 Task: Create a section Galaxy Quest and in the section, add a milestone IT Service Management (ITSM) Implementation in the project BeyondPlan
Action: Mouse moved to (813, 399)
Screenshot: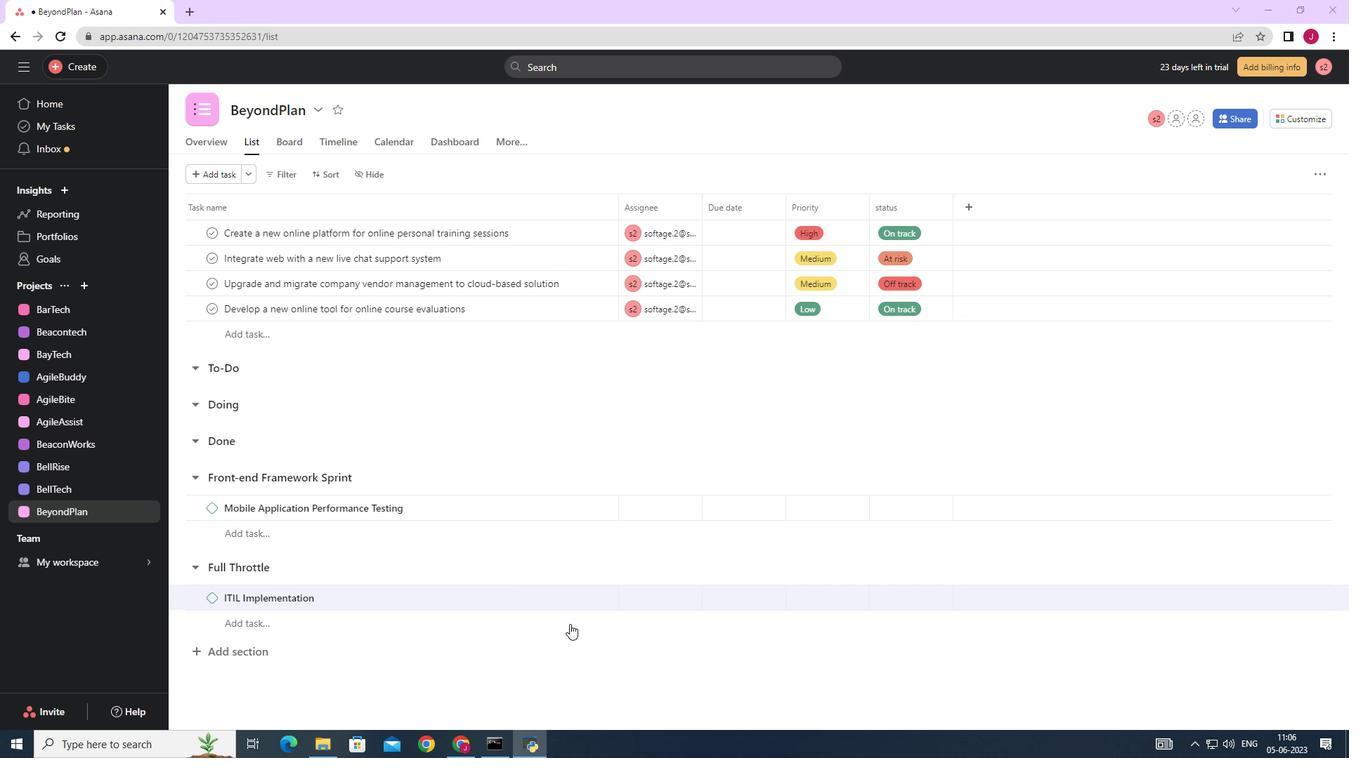 
Action: Mouse scrolled (813, 399) with delta (0, 0)
Screenshot: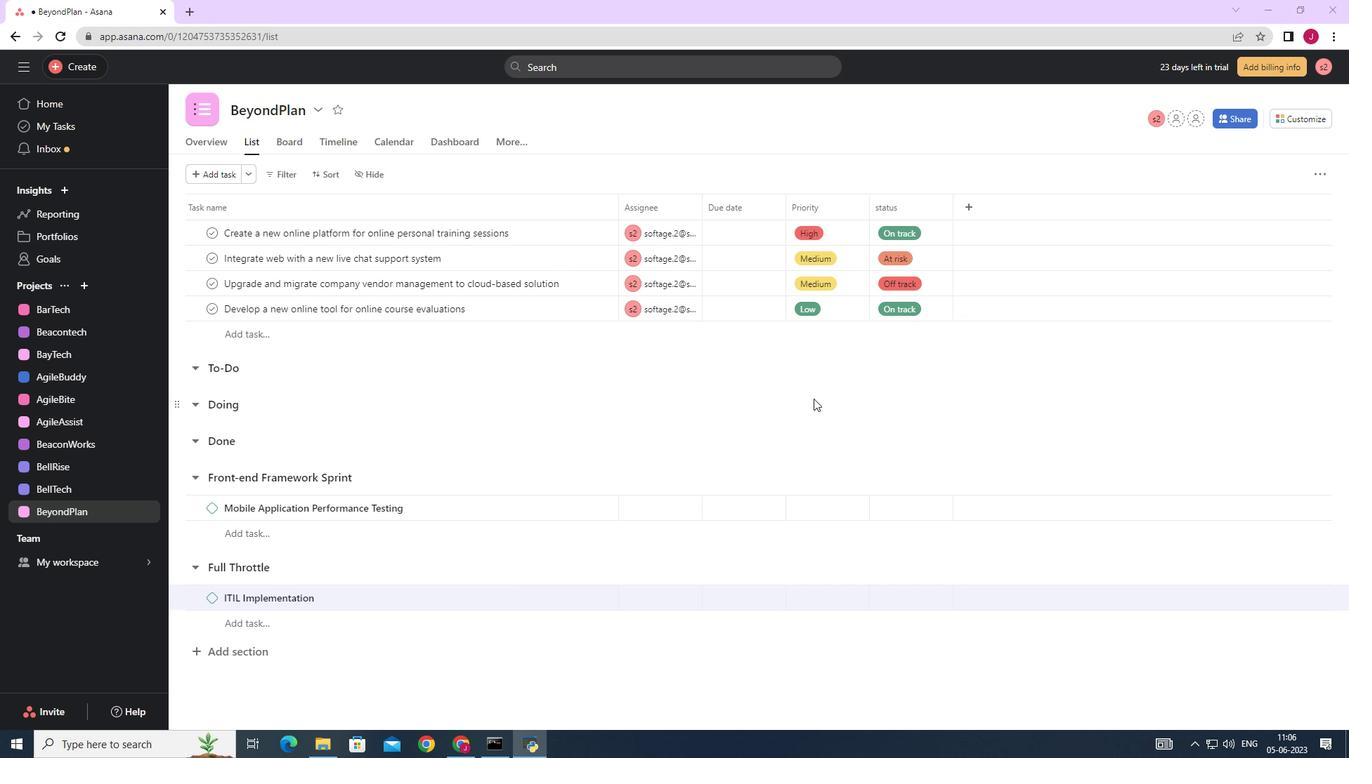 
Action: Mouse scrolled (813, 399) with delta (0, 0)
Screenshot: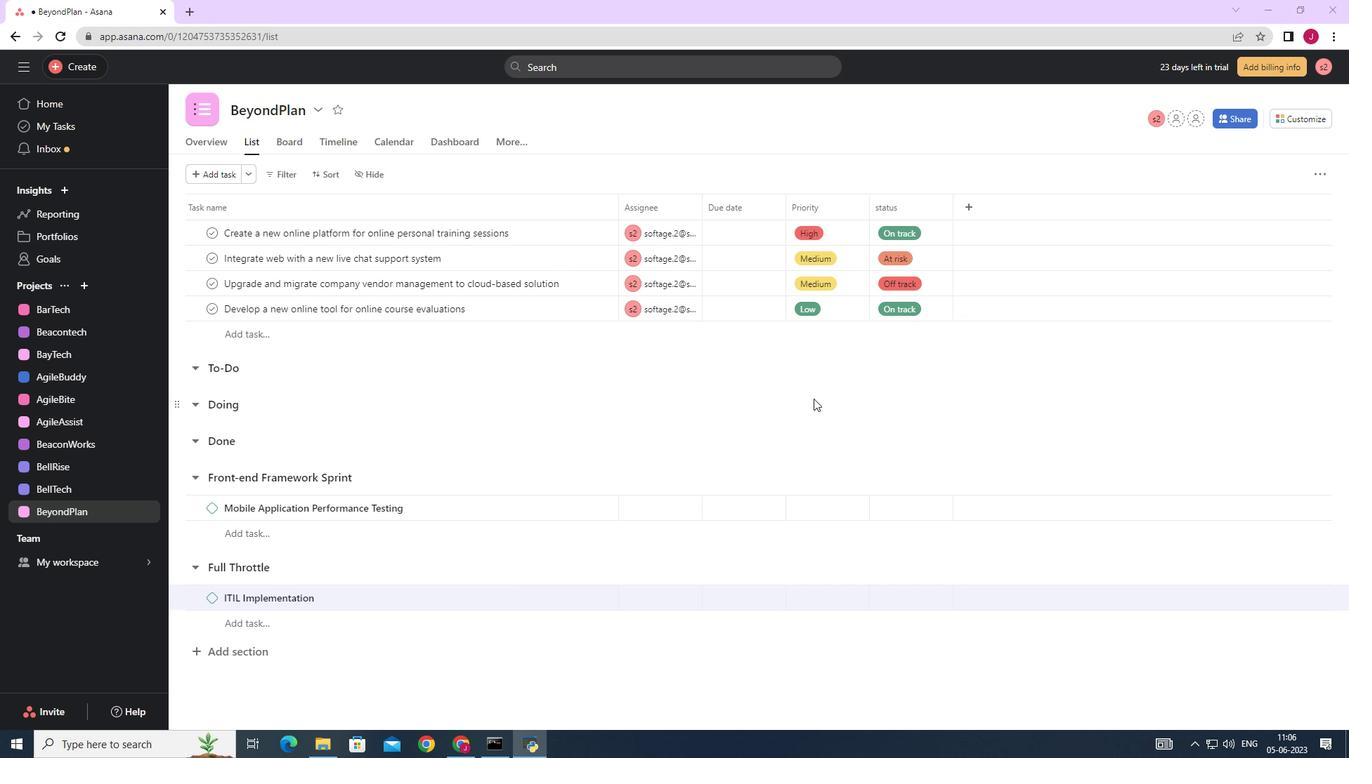 
Action: Mouse scrolled (813, 399) with delta (0, 0)
Screenshot: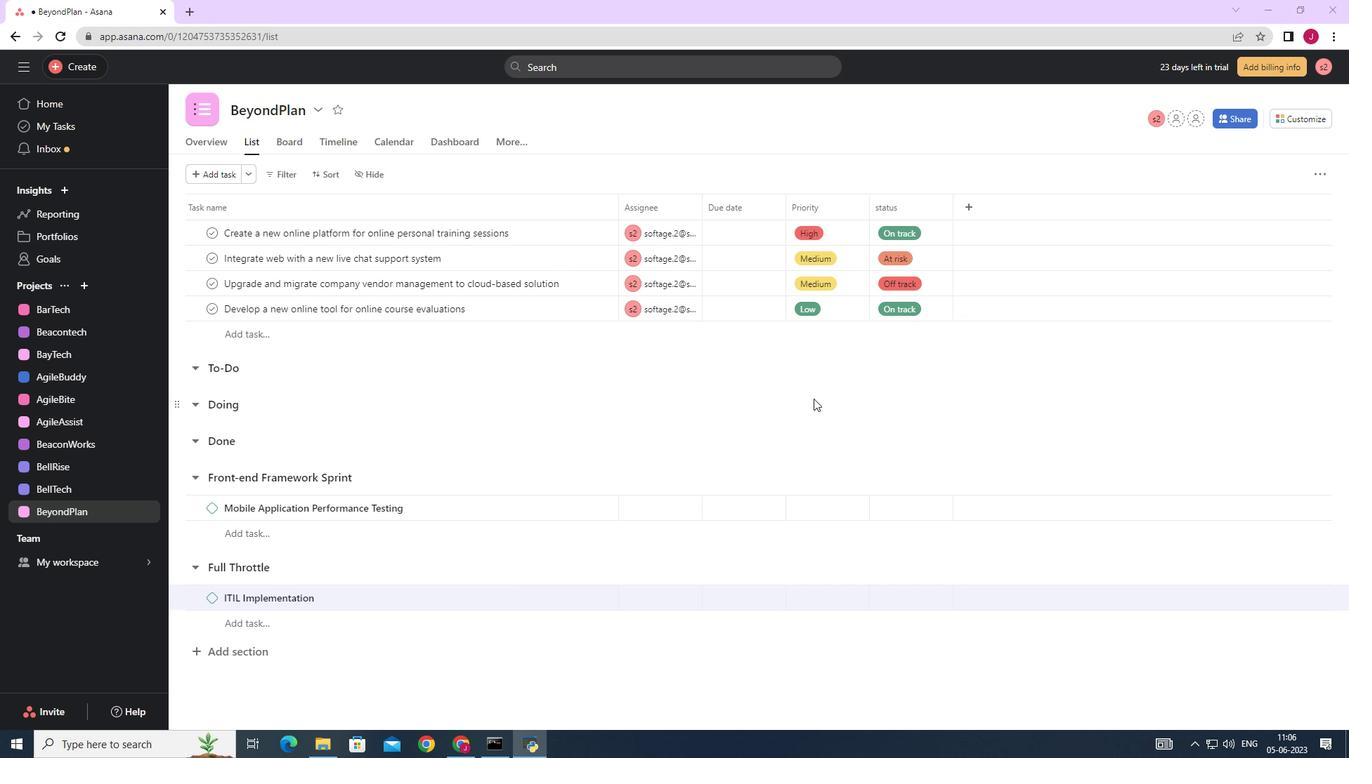 
Action: Mouse scrolled (813, 399) with delta (0, 0)
Screenshot: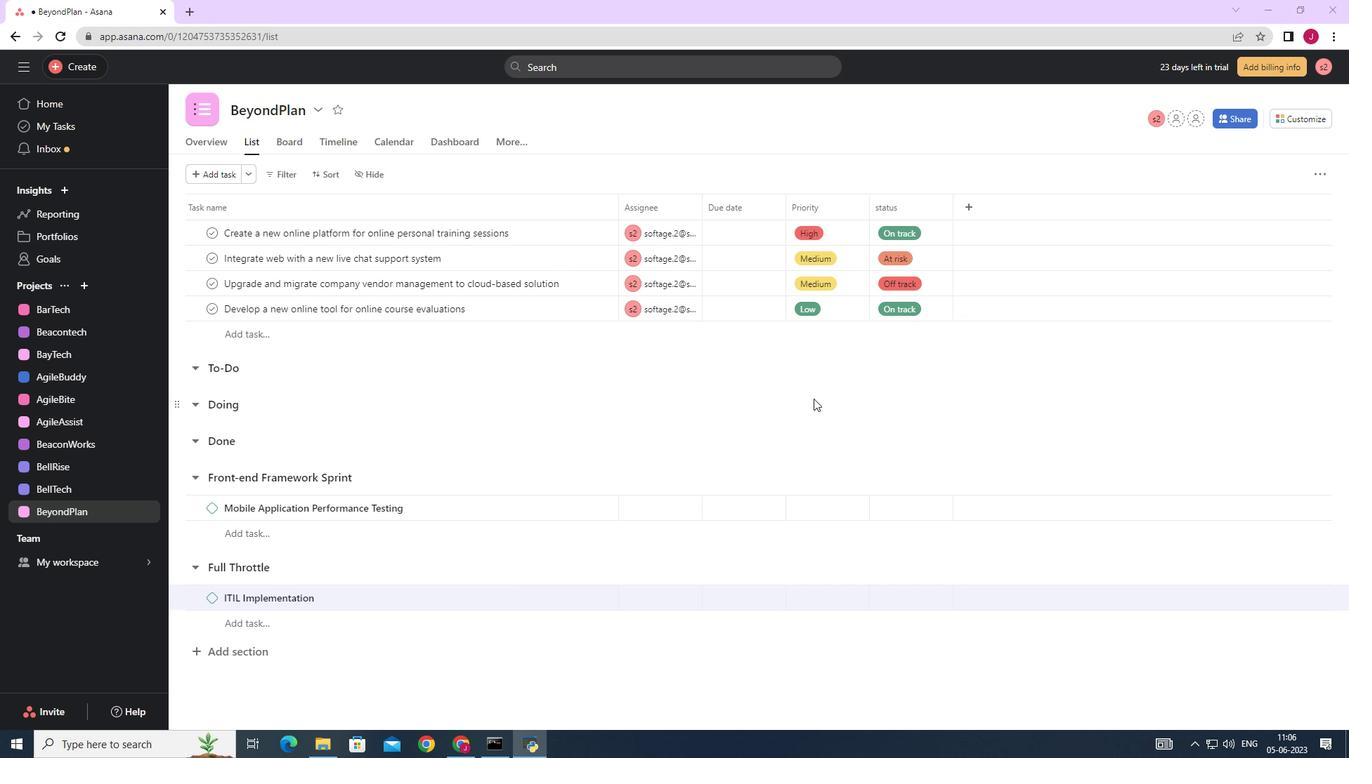 
Action: Mouse moved to (616, 460)
Screenshot: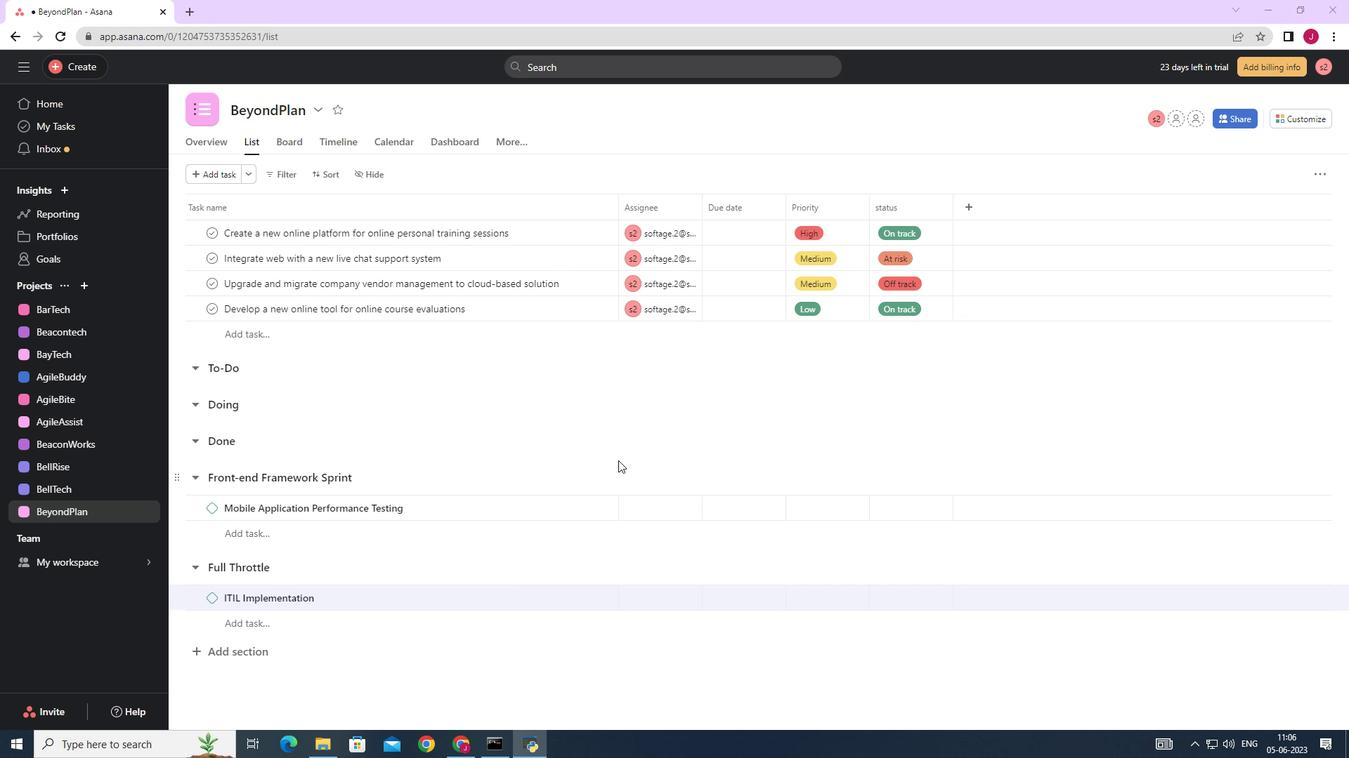 
Action: Mouse scrolled (617, 460) with delta (0, 0)
Screenshot: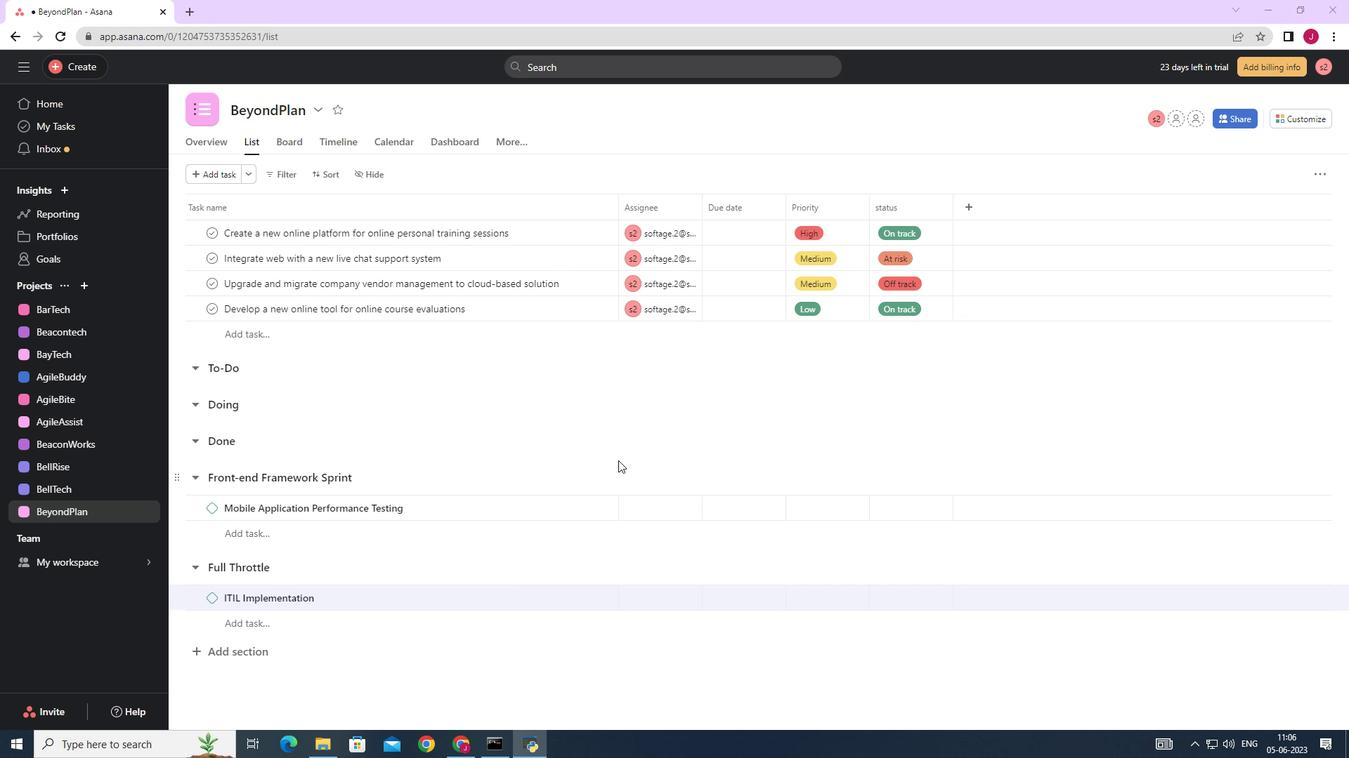 
Action: Mouse moved to (615, 460)
Screenshot: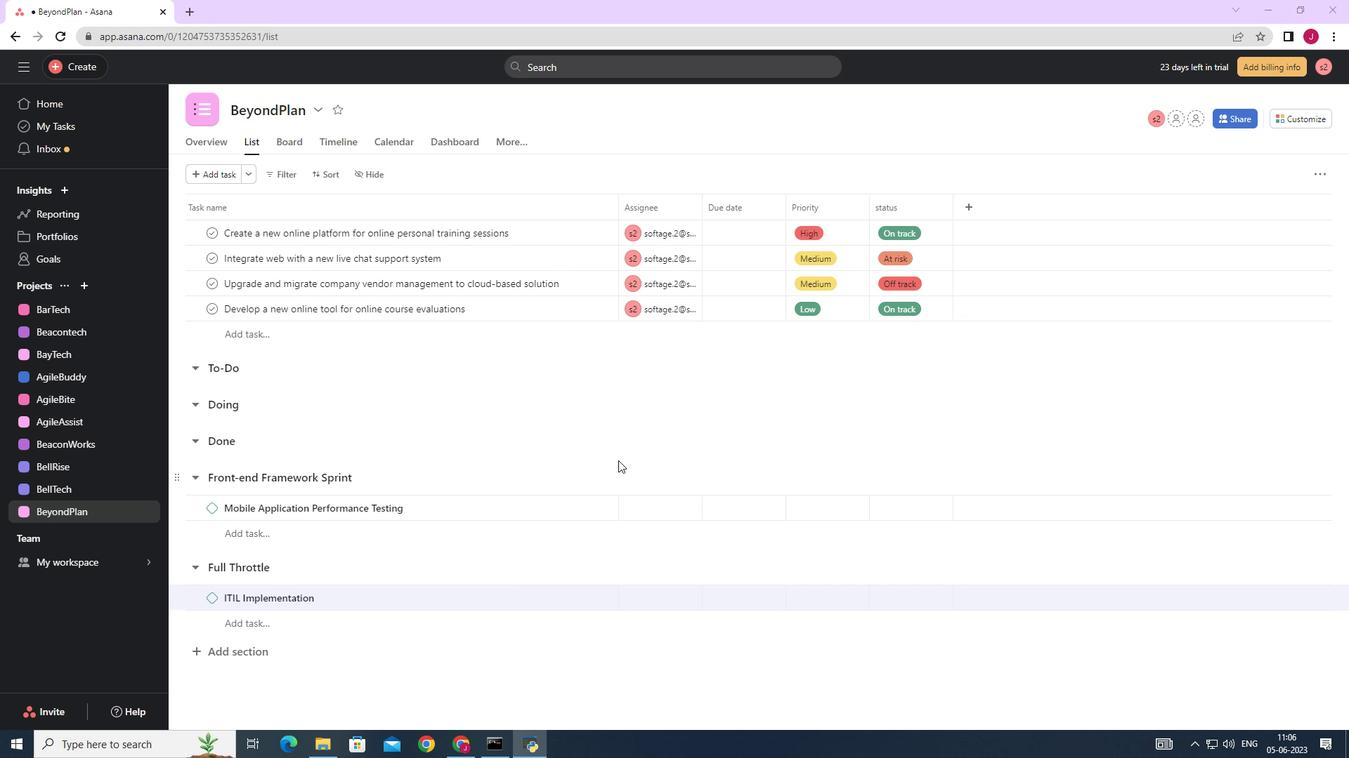 
Action: Mouse scrolled (616, 460) with delta (0, 0)
Screenshot: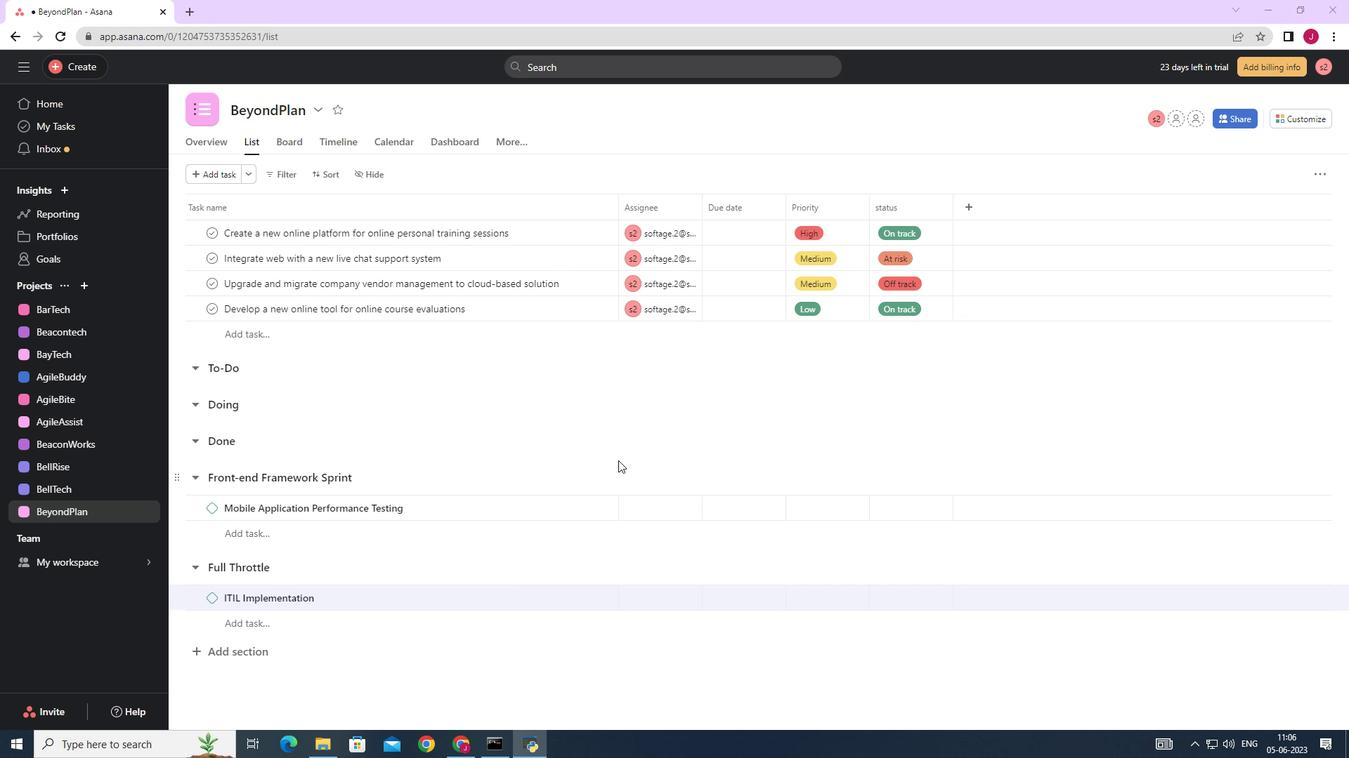
Action: Mouse moved to (612, 460)
Screenshot: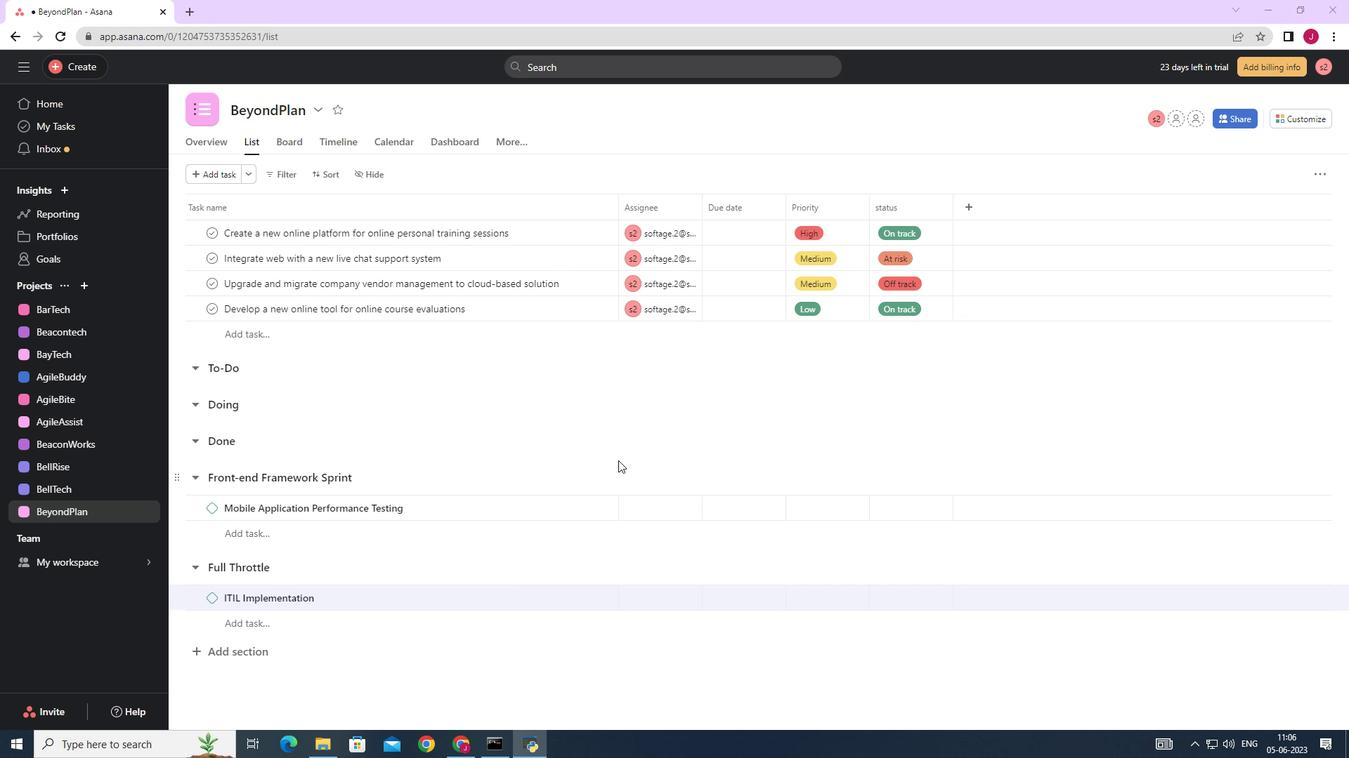 
Action: Mouse scrolled (613, 460) with delta (0, 0)
Screenshot: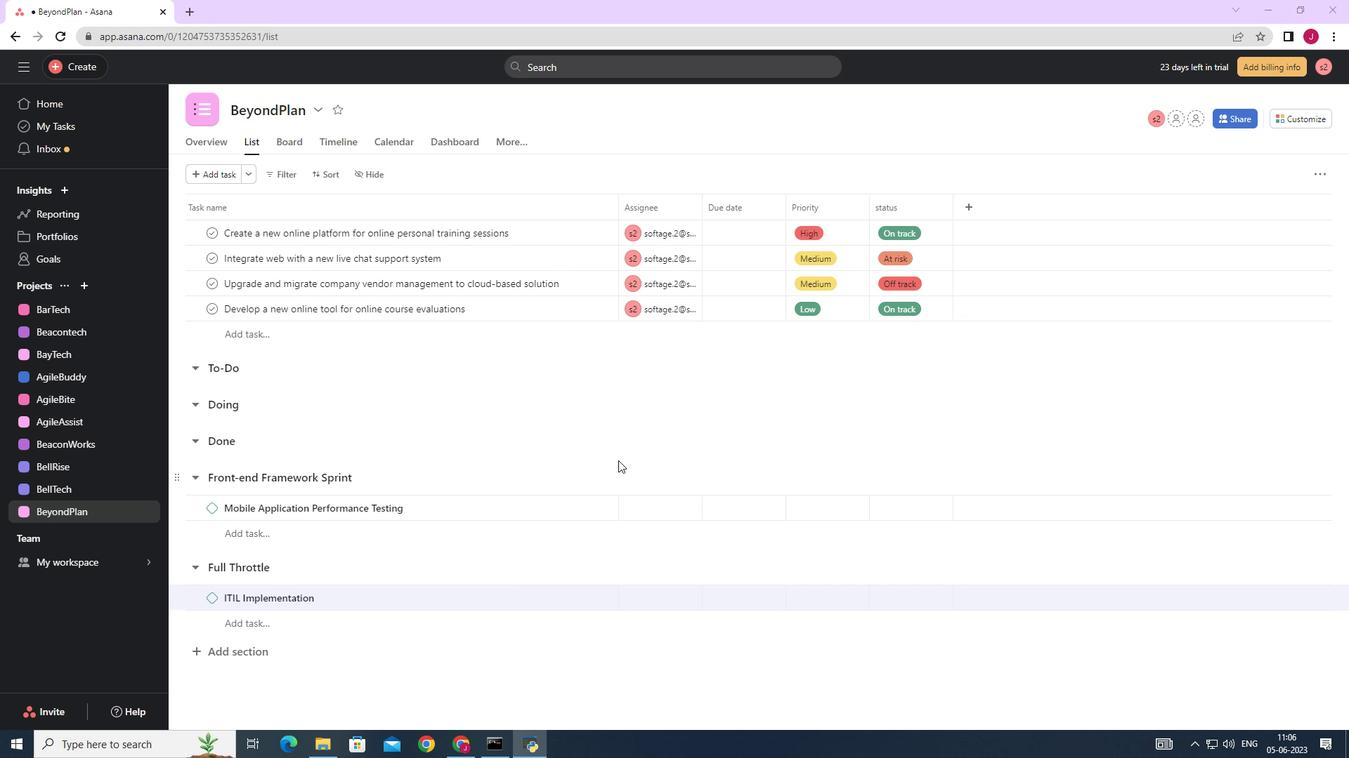 
Action: Mouse moved to (255, 655)
Screenshot: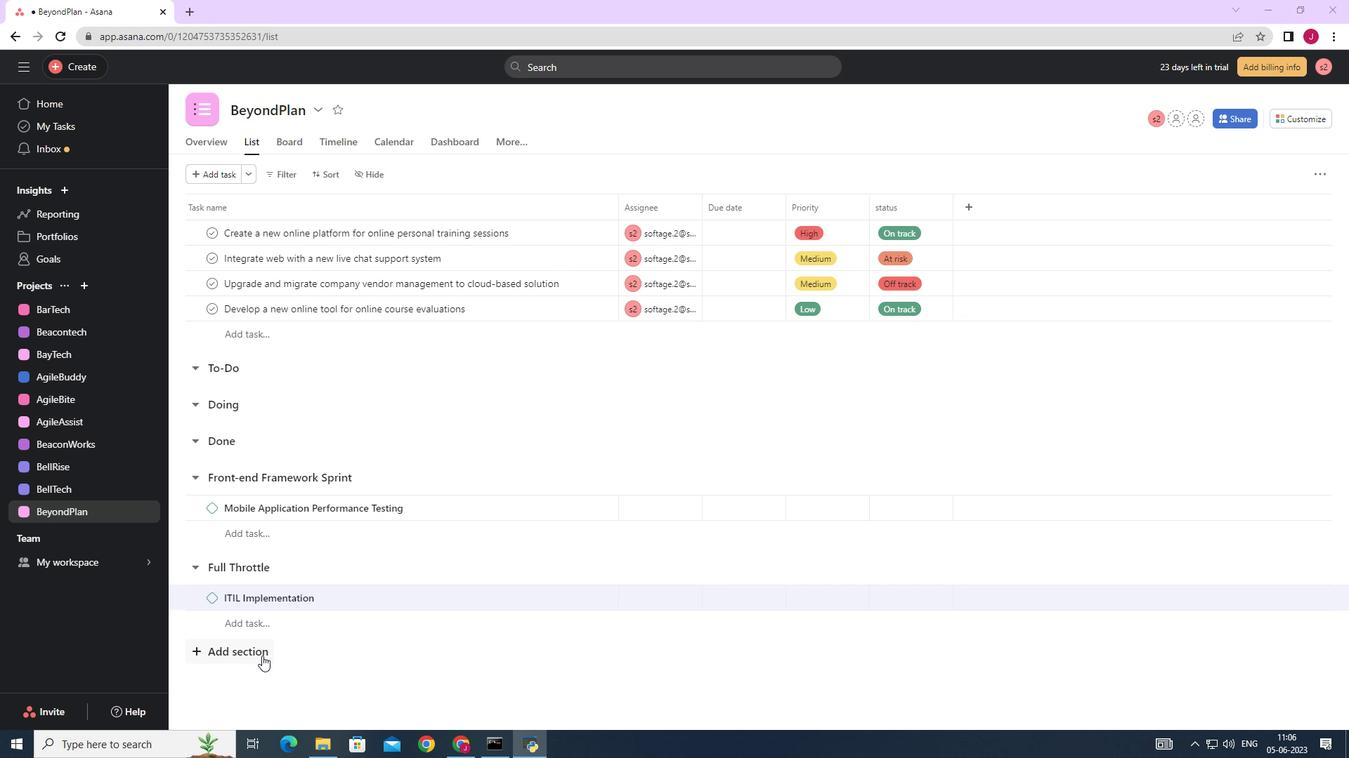 
Action: Mouse pressed left at (255, 655)
Screenshot: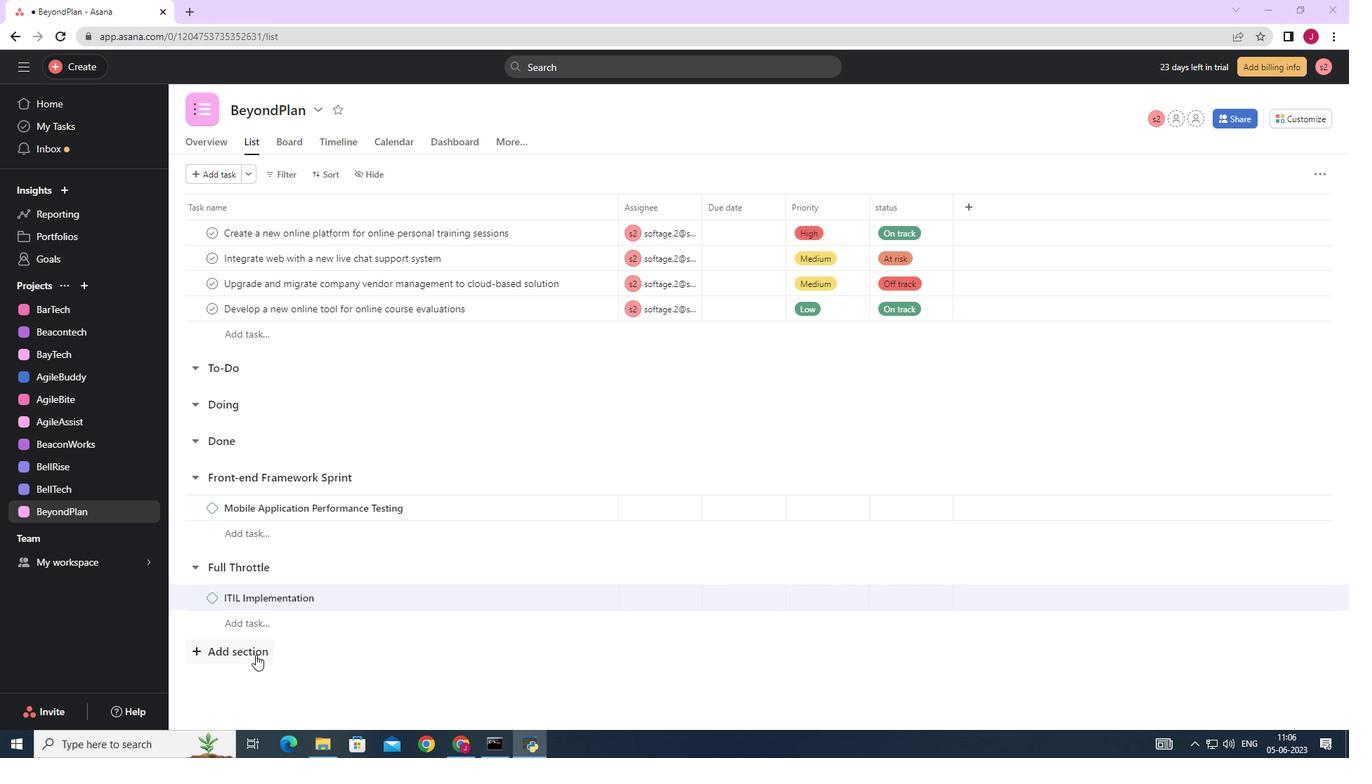 
Action: Mouse moved to (255, 654)
Screenshot: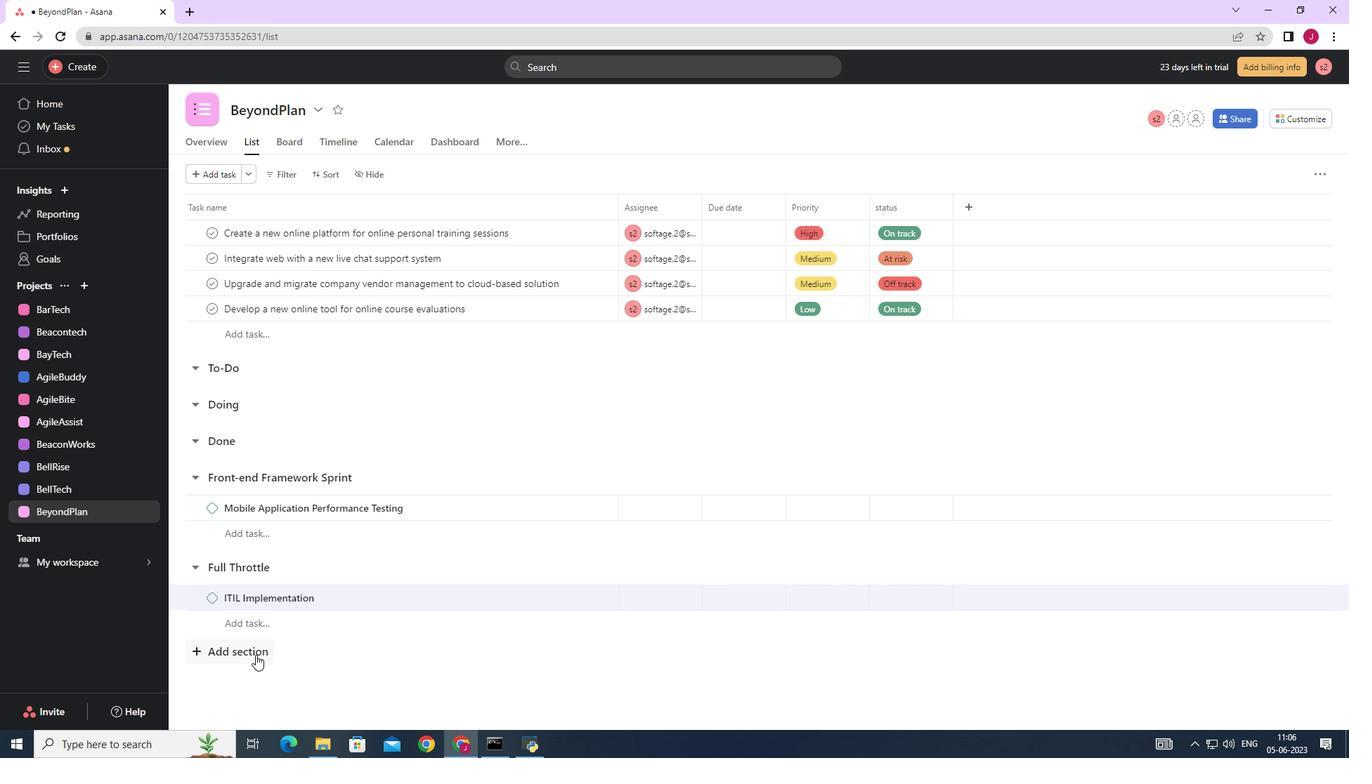 
Action: Mouse scrolled (255, 654) with delta (0, 0)
Screenshot: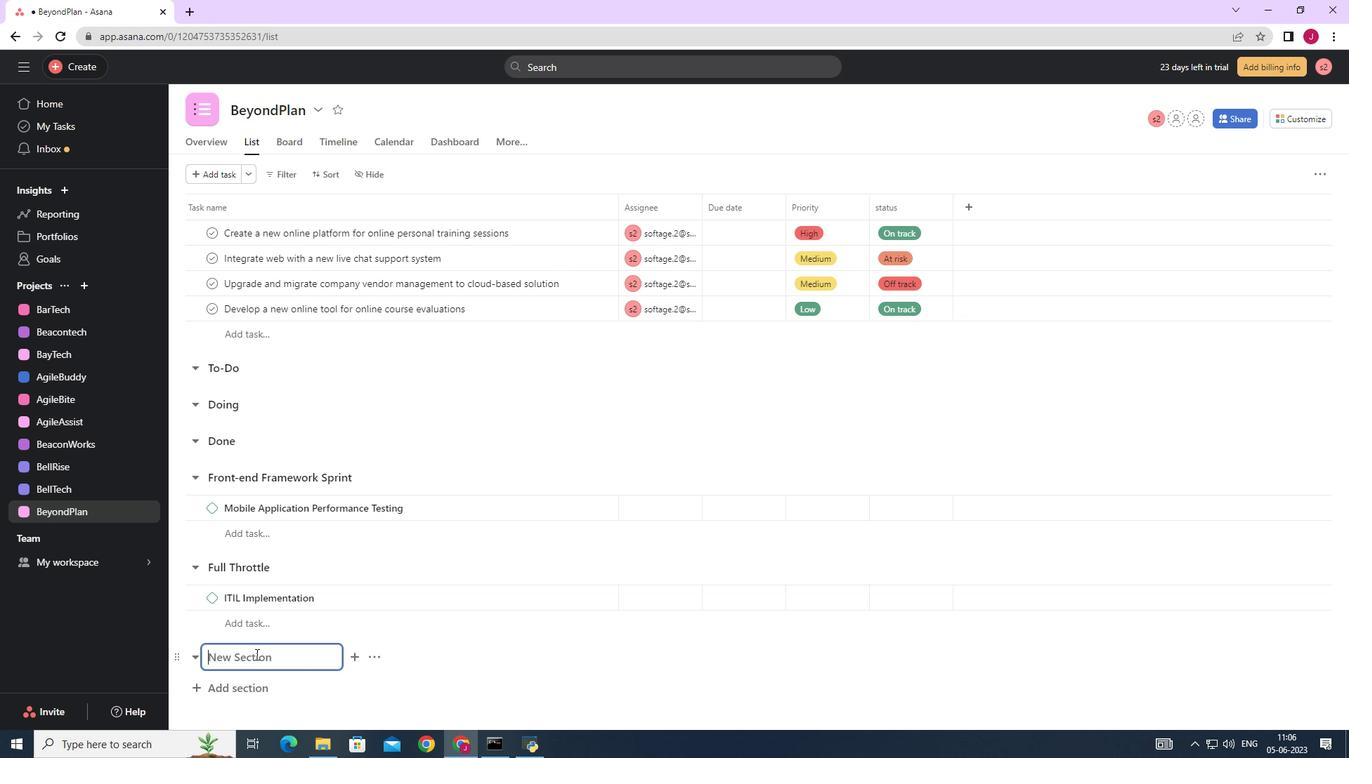 
Action: Mouse scrolled (255, 654) with delta (0, 0)
Screenshot: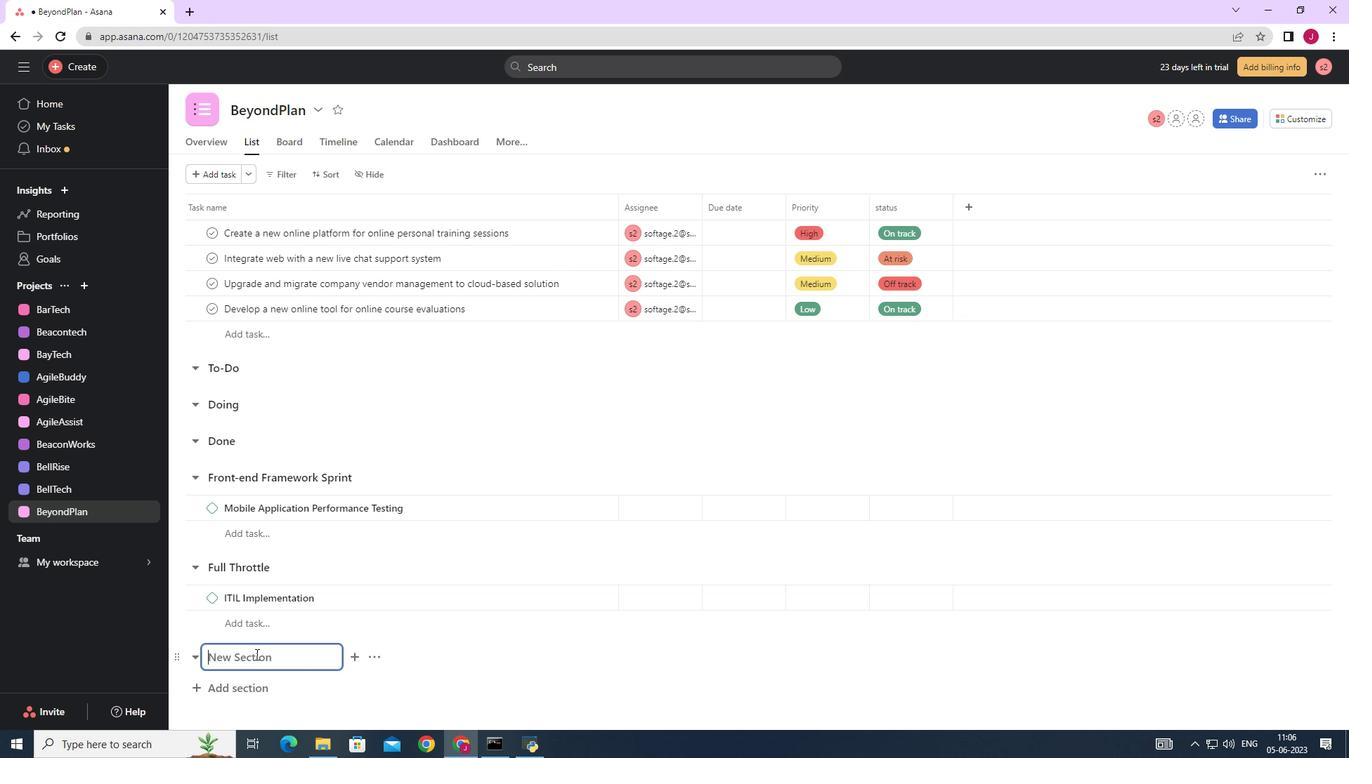 
Action: Mouse scrolled (255, 654) with delta (0, 0)
Screenshot: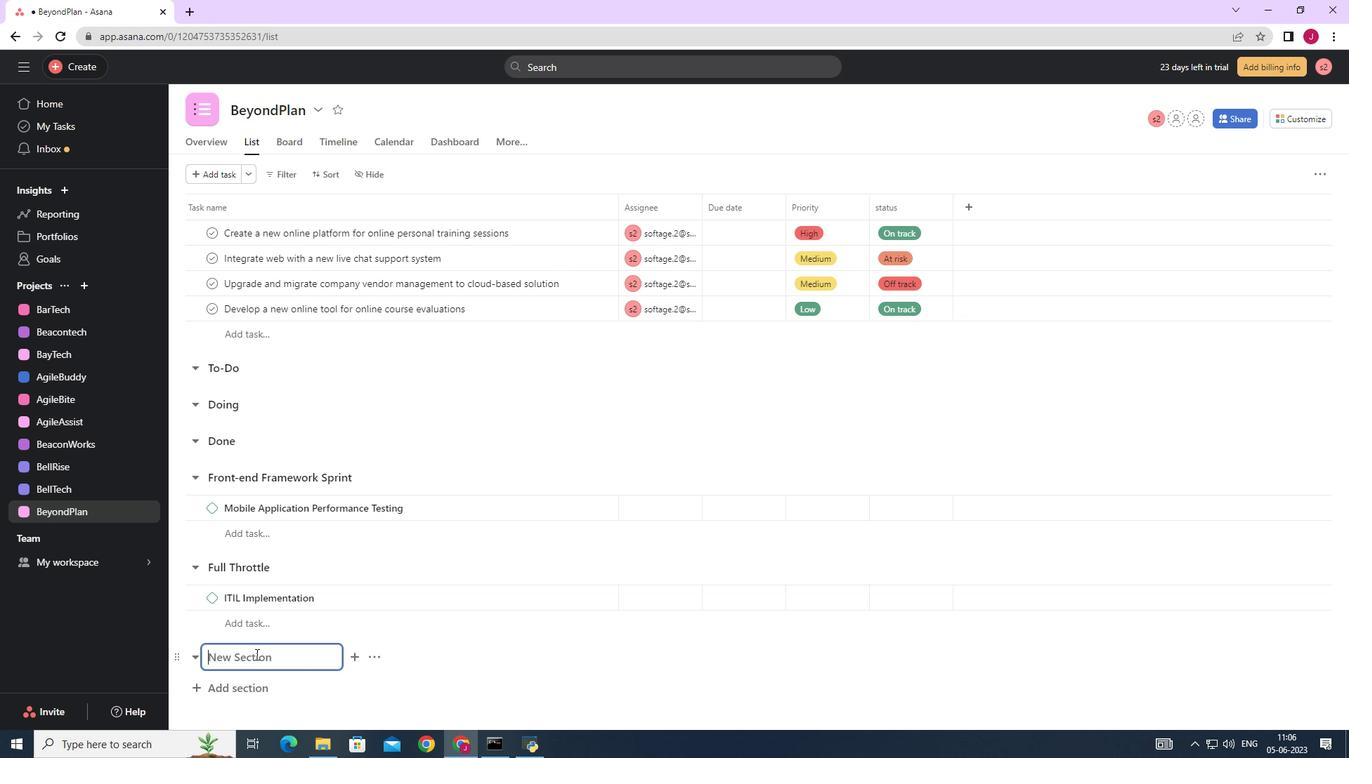 
Action: Mouse scrolled (255, 654) with delta (0, 0)
Screenshot: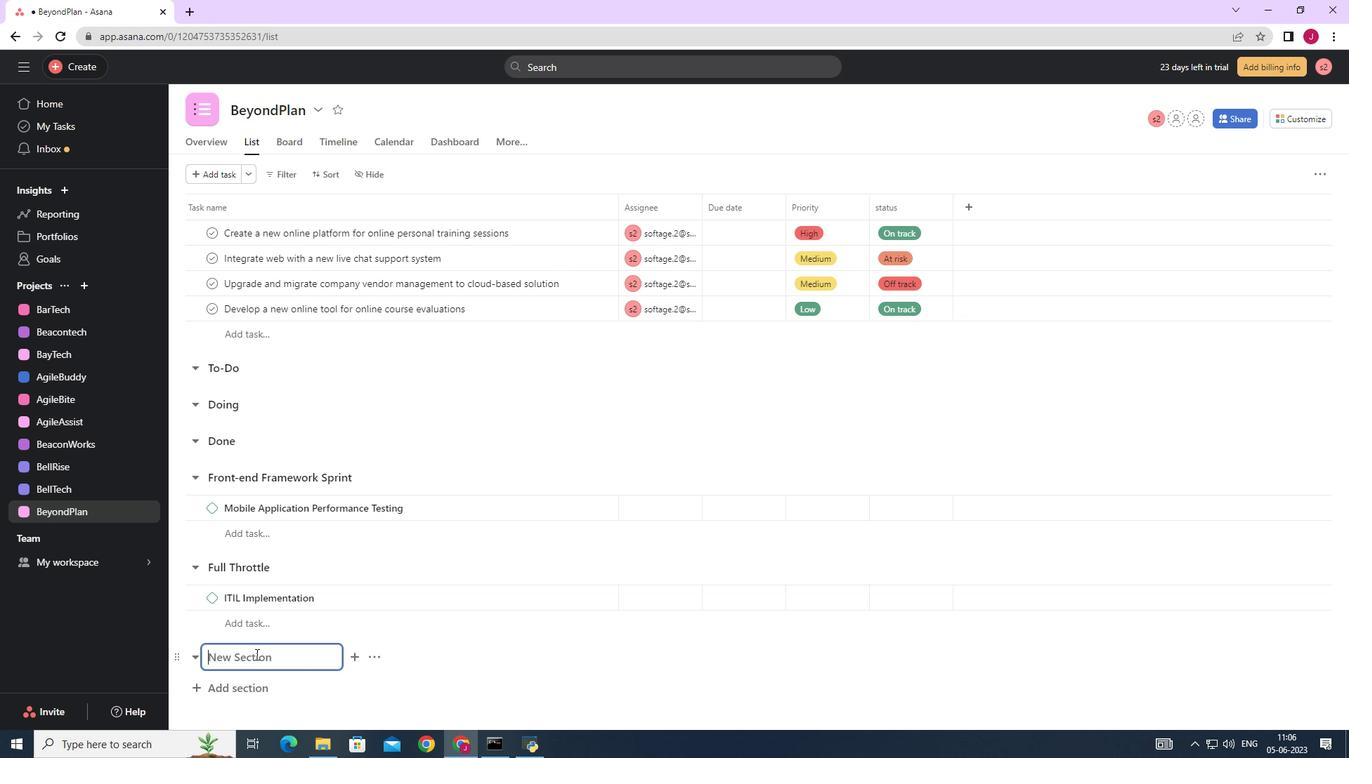 
Action: Mouse pressed left at (255, 654)
Screenshot: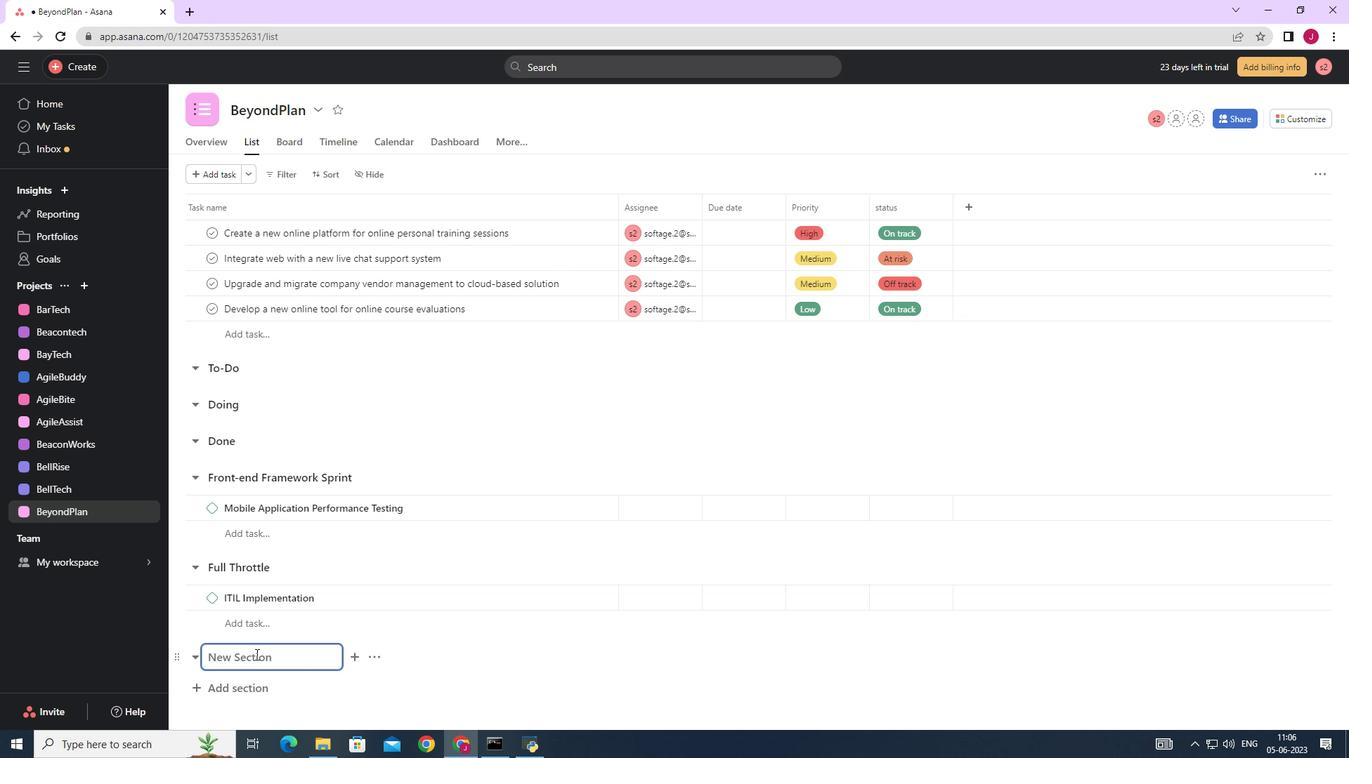 
Action: Key pressed <Key.caps_lock>G<Key.caps_lock>alaxy<Key.space><Key.caps_lock>W<Key.backspace>Q<Key.caps_lock>uest<Key.space><Key.enter><Key.caps_lock>IT<Key.space><Key.caps_lock><Key.caps_lock>S<Key.caps_lock>ervice<Key.space><Key.caps_lock>M<Key.caps_lock>anagement<Key.space><Key.shift_r><Key.shift_r><Key.shift_r>(<Key.caps_lock>ITSM<Key.shift_r>)<Key.space>I<Key.caps_lock>mplementation
Screenshot: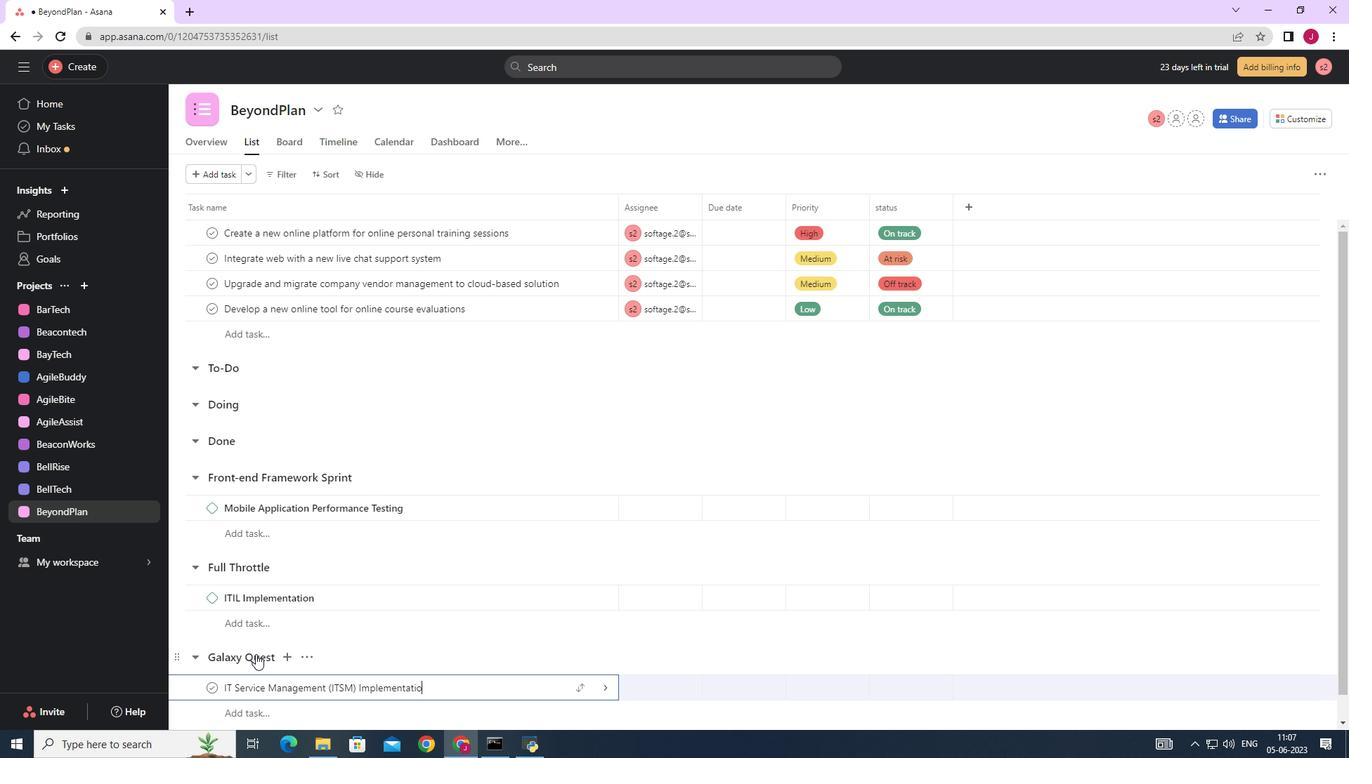
Action: Mouse moved to (607, 688)
Screenshot: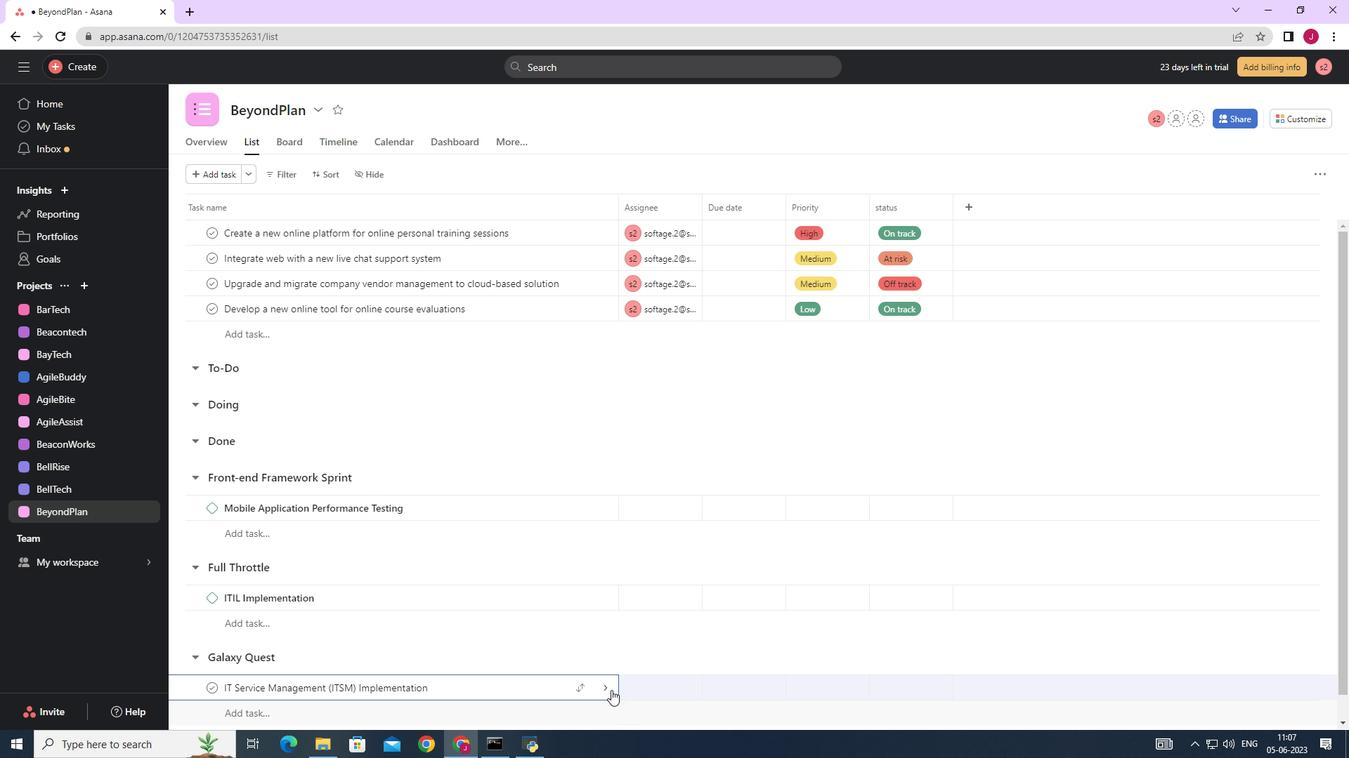 
Action: Mouse pressed left at (607, 688)
Screenshot: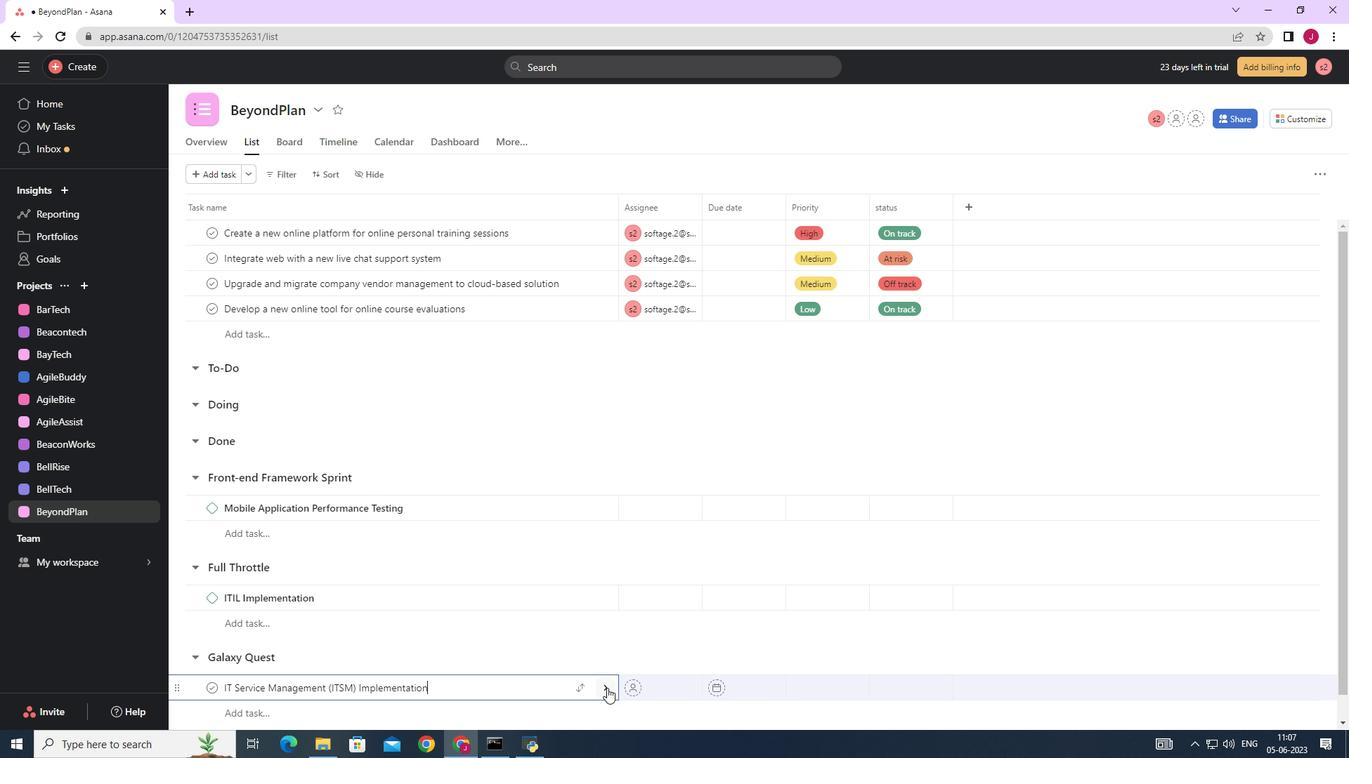 
Action: Mouse moved to (1301, 175)
Screenshot: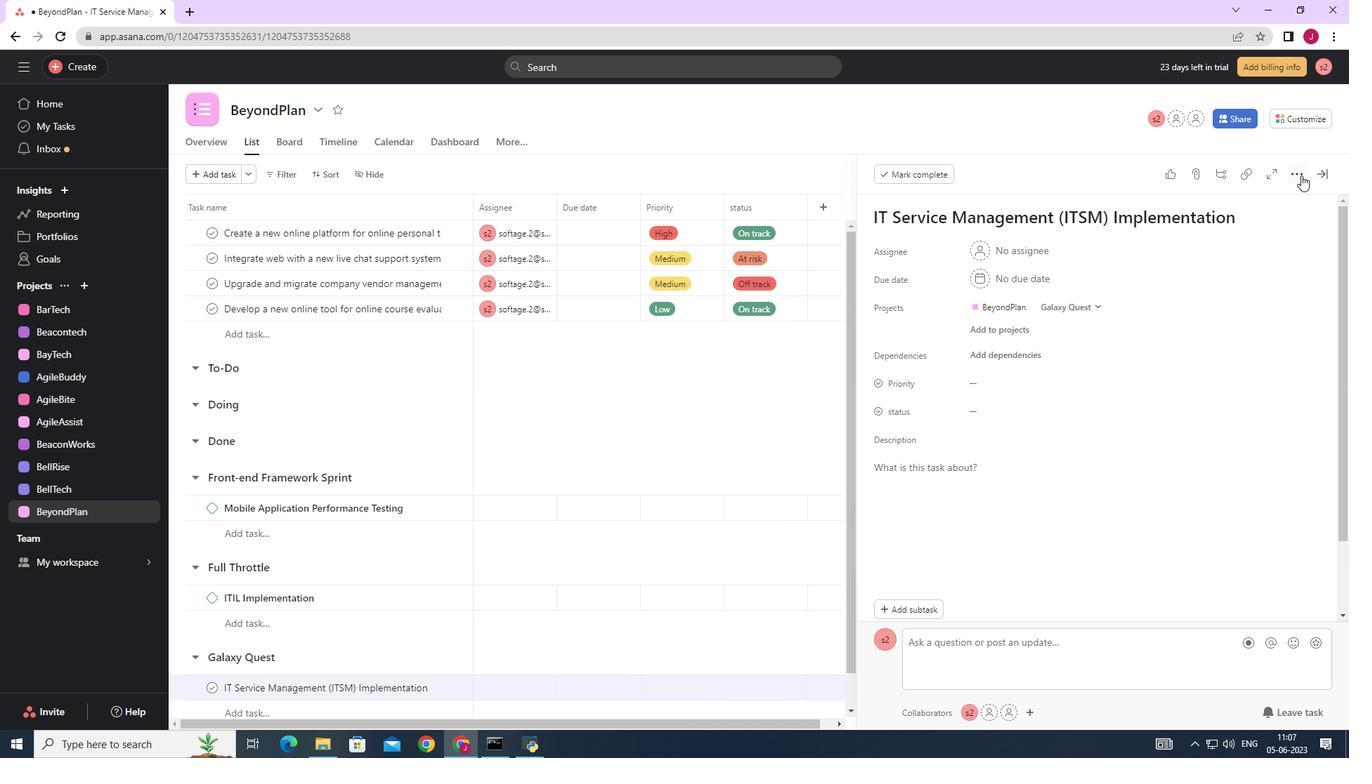 
Action: Mouse pressed left at (1301, 175)
Screenshot: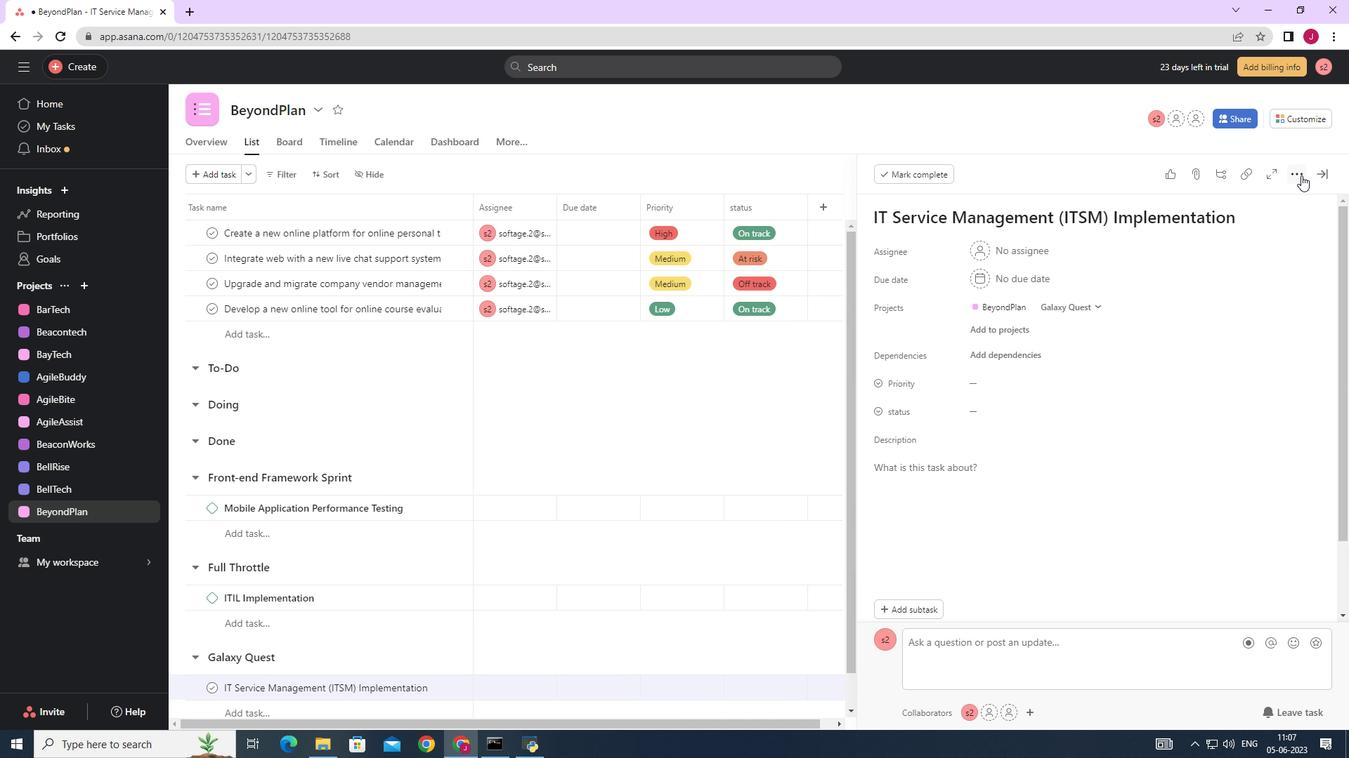 
Action: Mouse moved to (1169, 230)
Screenshot: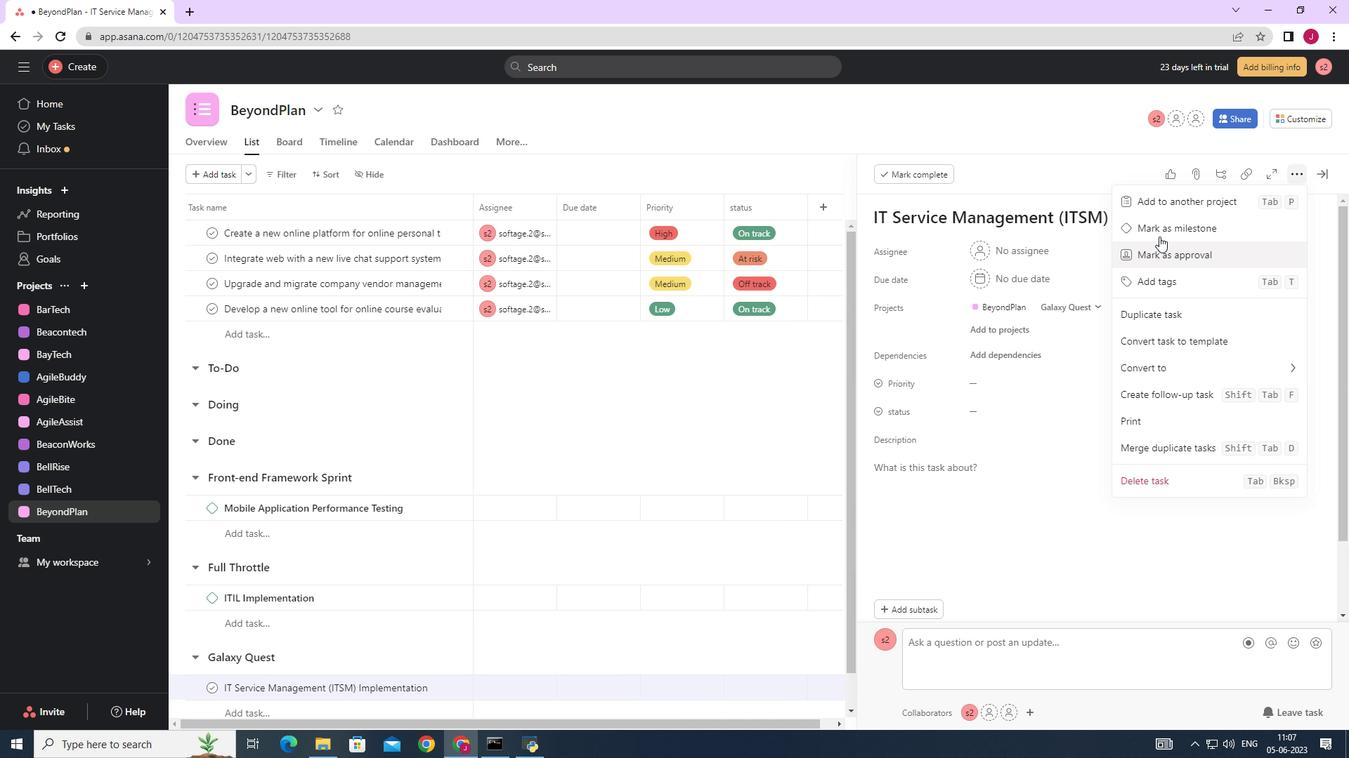 
Action: Mouse pressed left at (1169, 230)
Screenshot: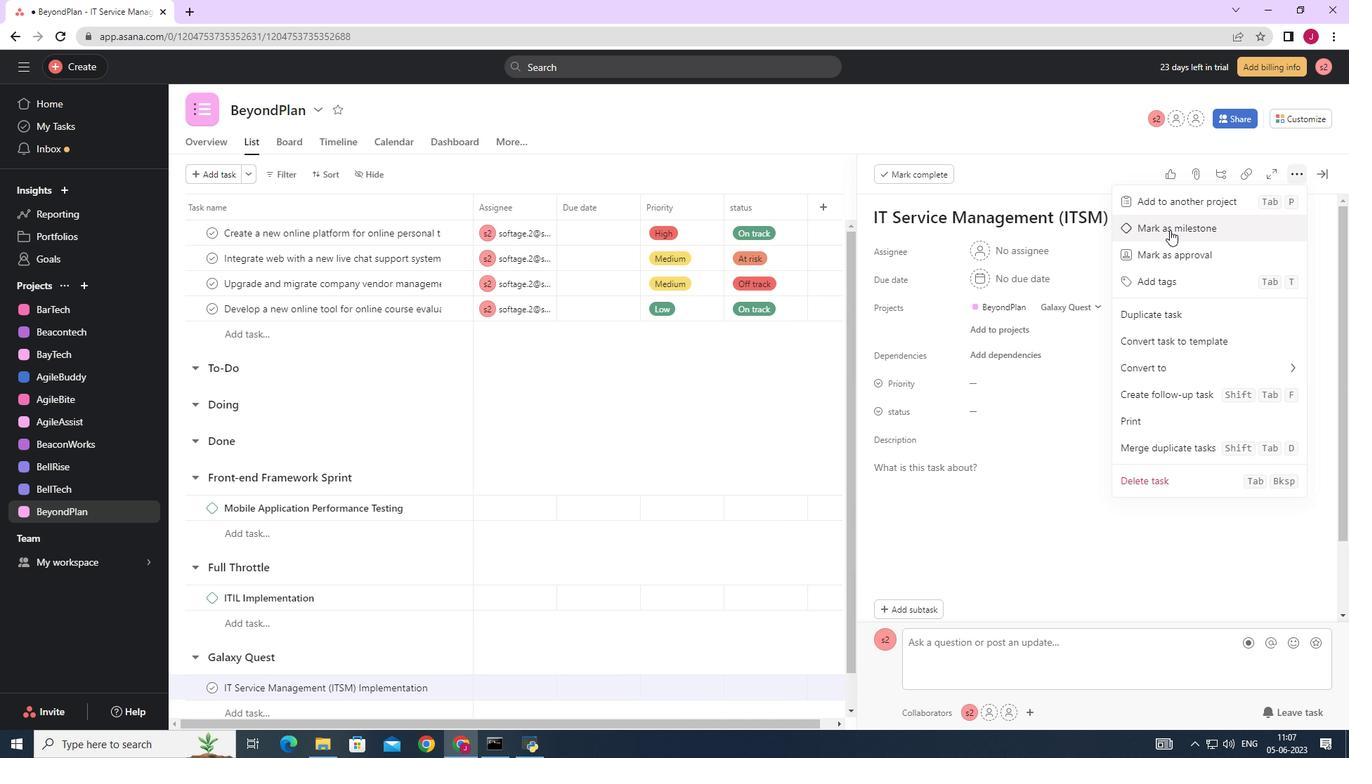 
Action: Mouse moved to (1323, 172)
Screenshot: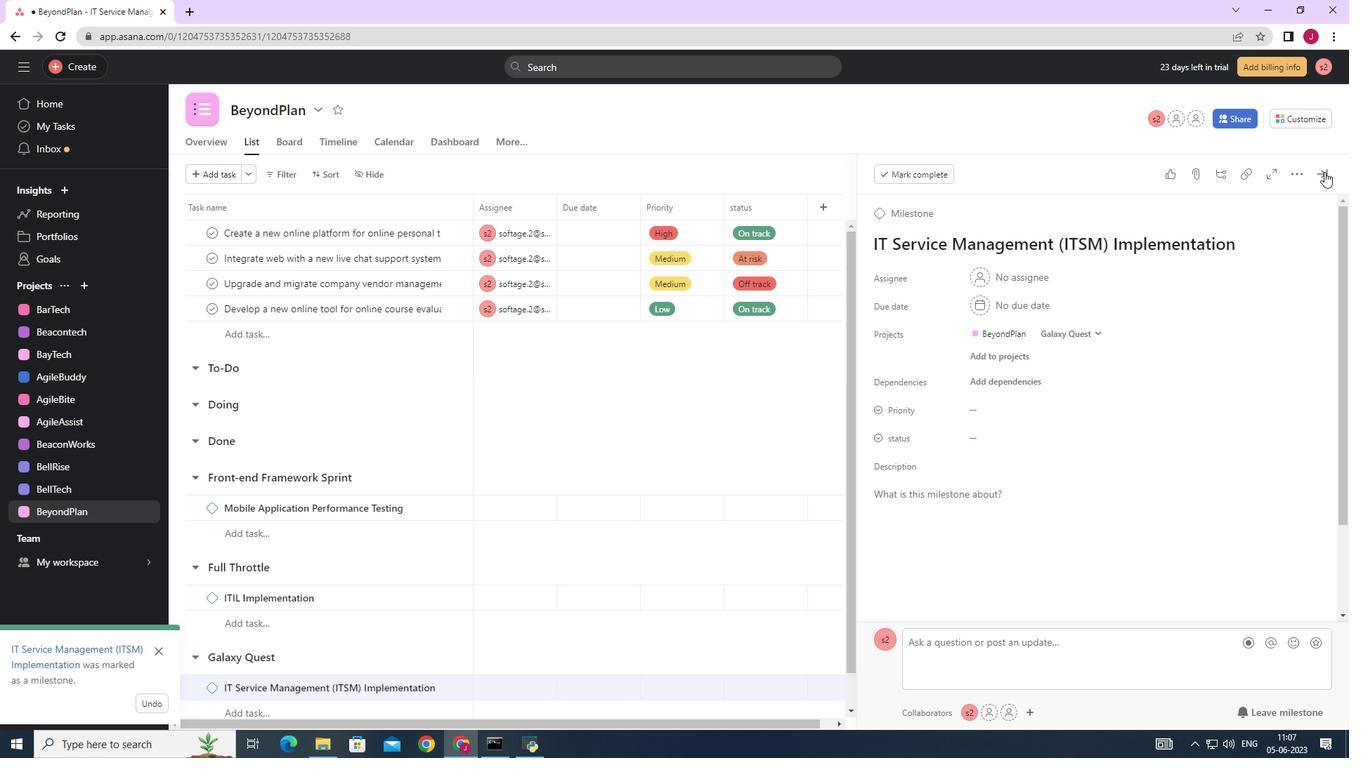 
Action: Mouse pressed left at (1323, 172)
Screenshot: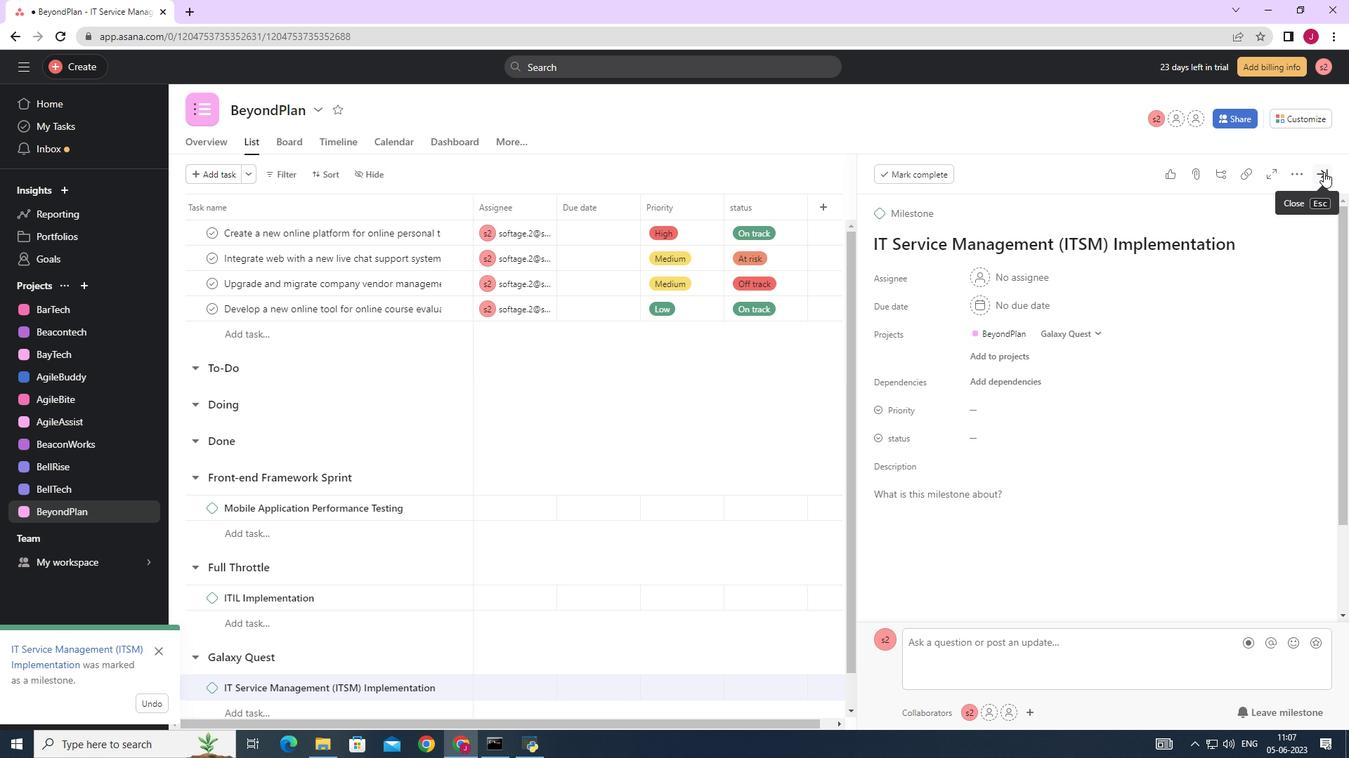 
Action: Mouse moved to (1318, 175)
Screenshot: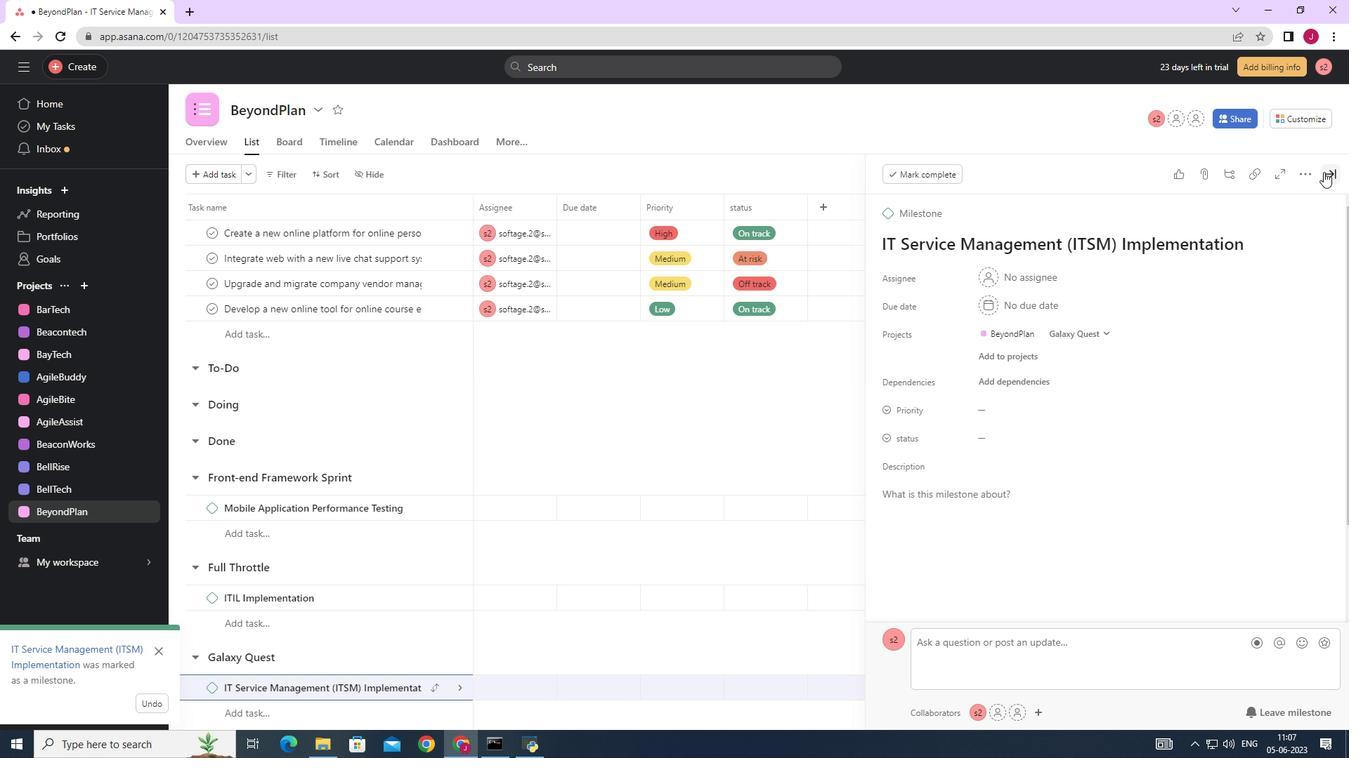 
